 Task: Add Dietz & Watson Horseradish Cheddar Cheese to the cart.
Action: Mouse moved to (717, 268)
Screenshot: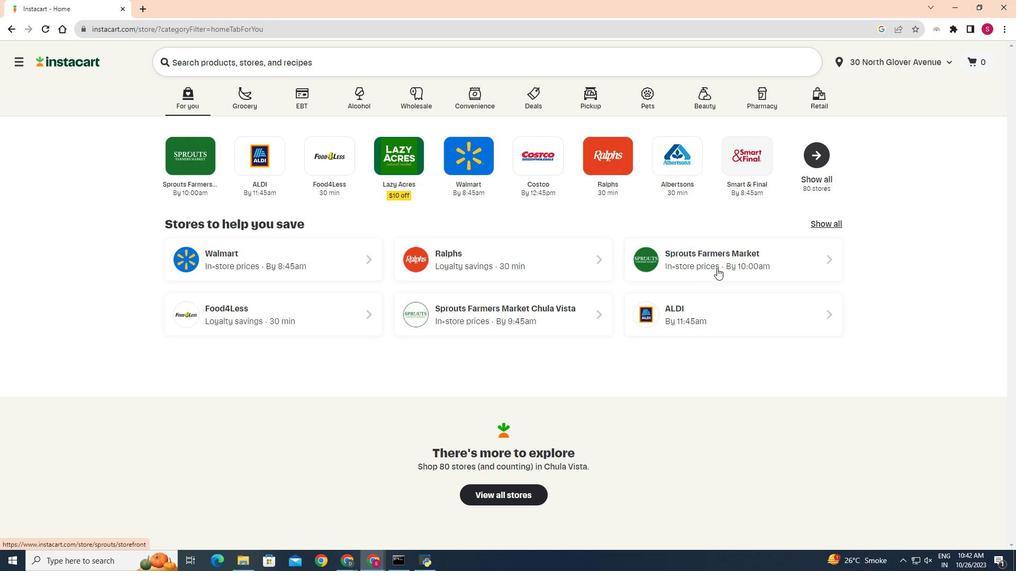 
Action: Mouse pressed left at (717, 268)
Screenshot: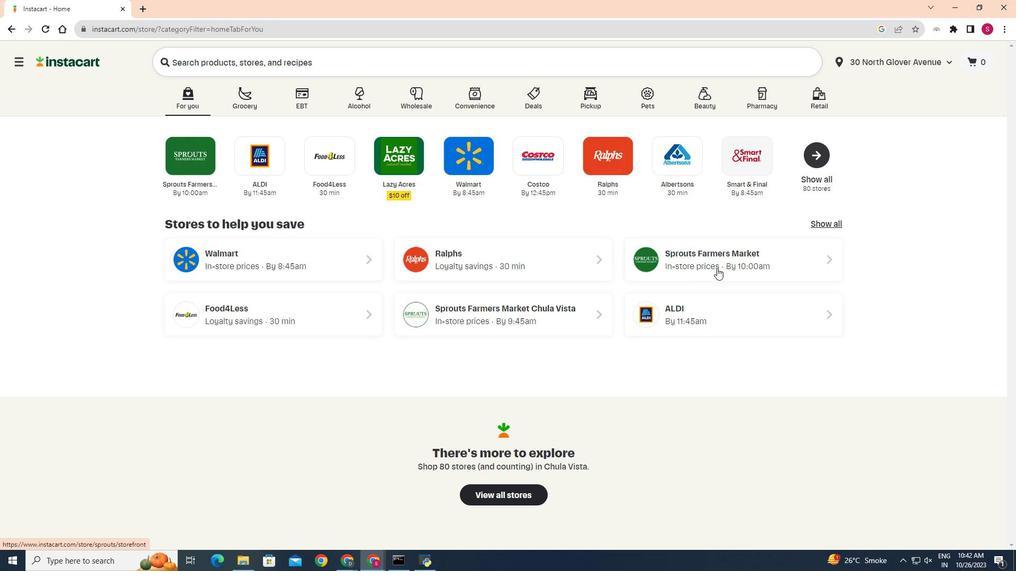 
Action: Mouse moved to (34, 480)
Screenshot: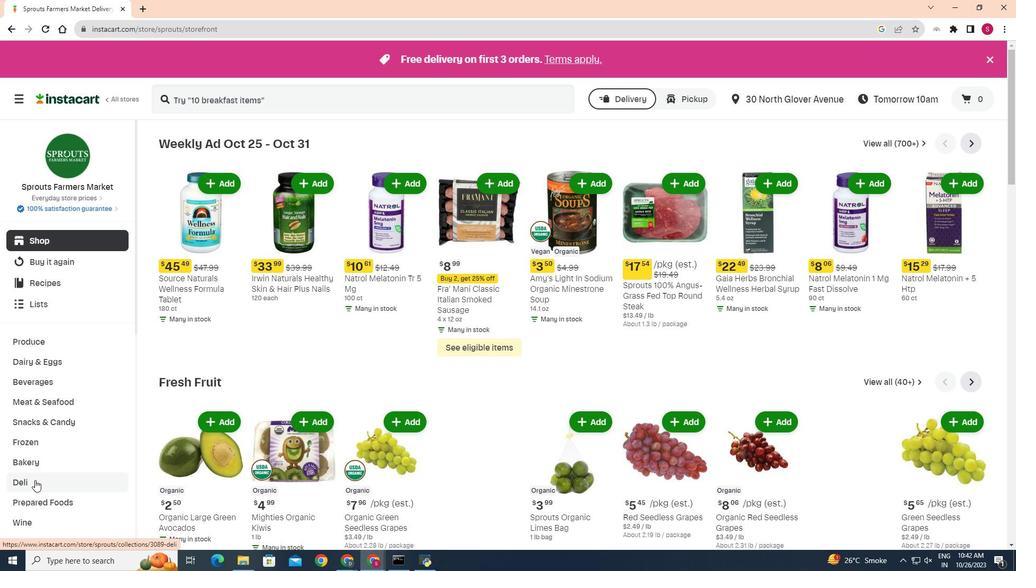 
Action: Mouse pressed left at (34, 480)
Screenshot: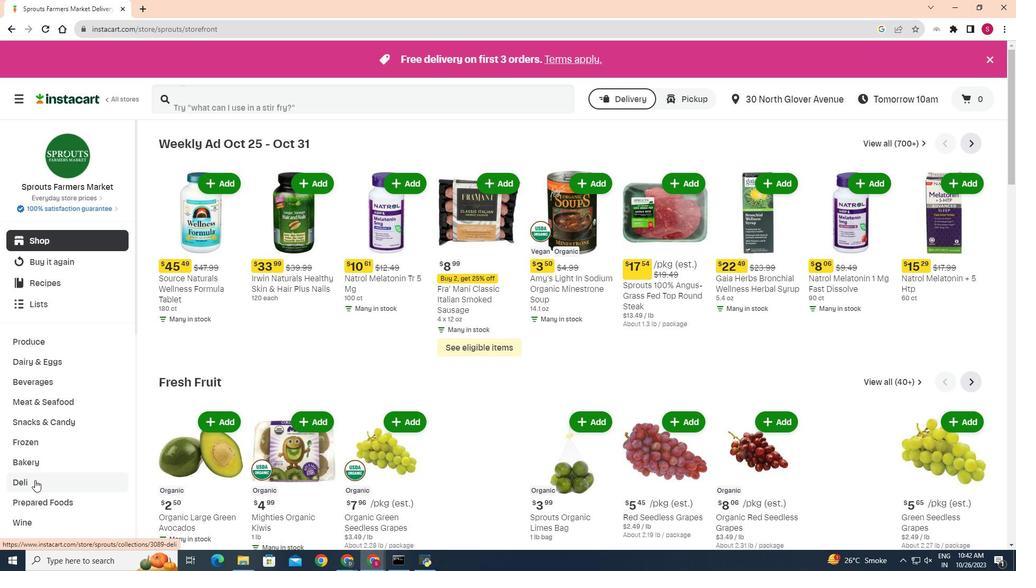 
Action: Mouse moved to (279, 165)
Screenshot: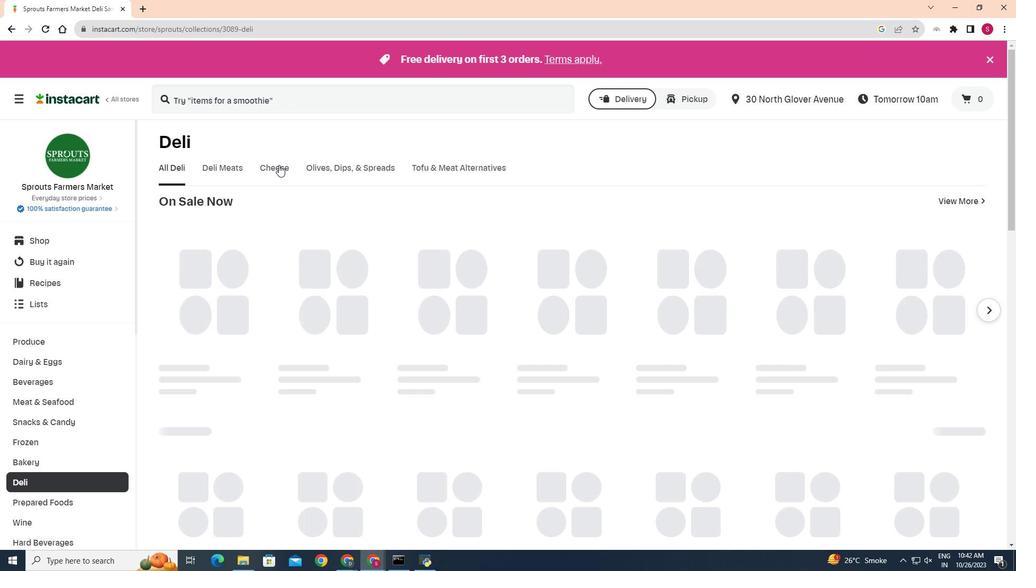 
Action: Mouse pressed left at (279, 165)
Screenshot: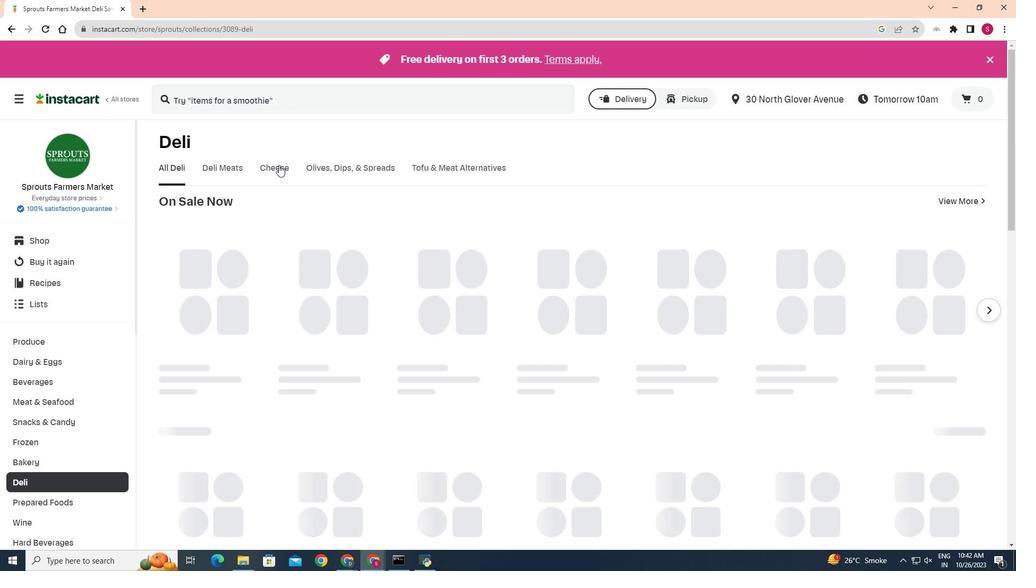 
Action: Mouse moved to (243, 212)
Screenshot: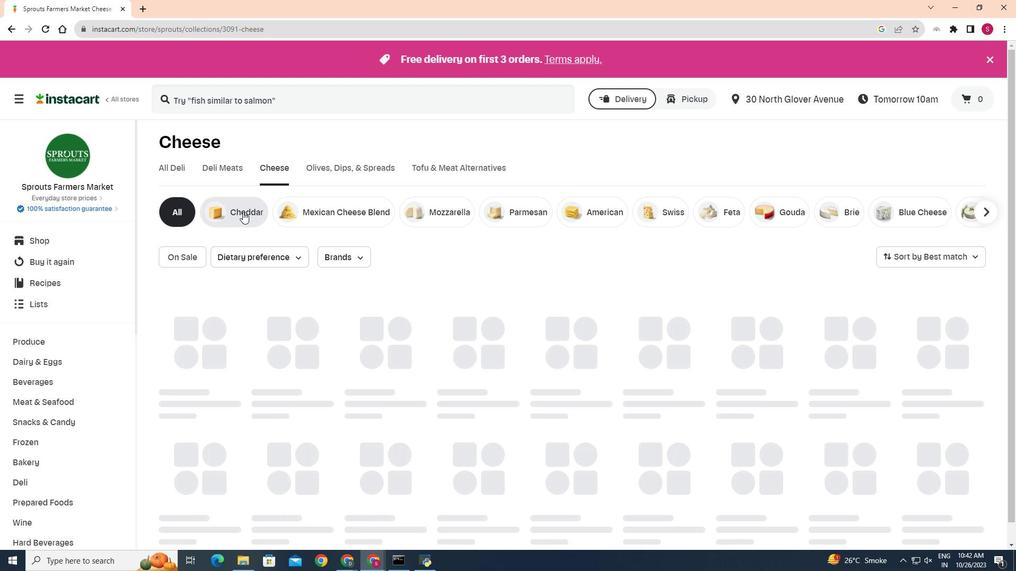 
Action: Mouse pressed left at (243, 212)
Screenshot: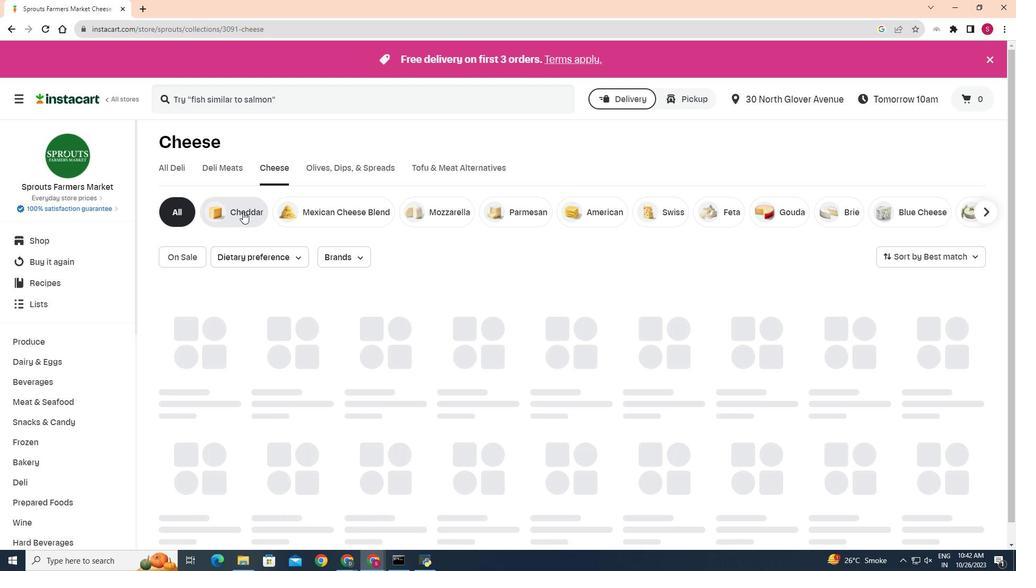 
Action: Mouse moved to (767, 308)
Screenshot: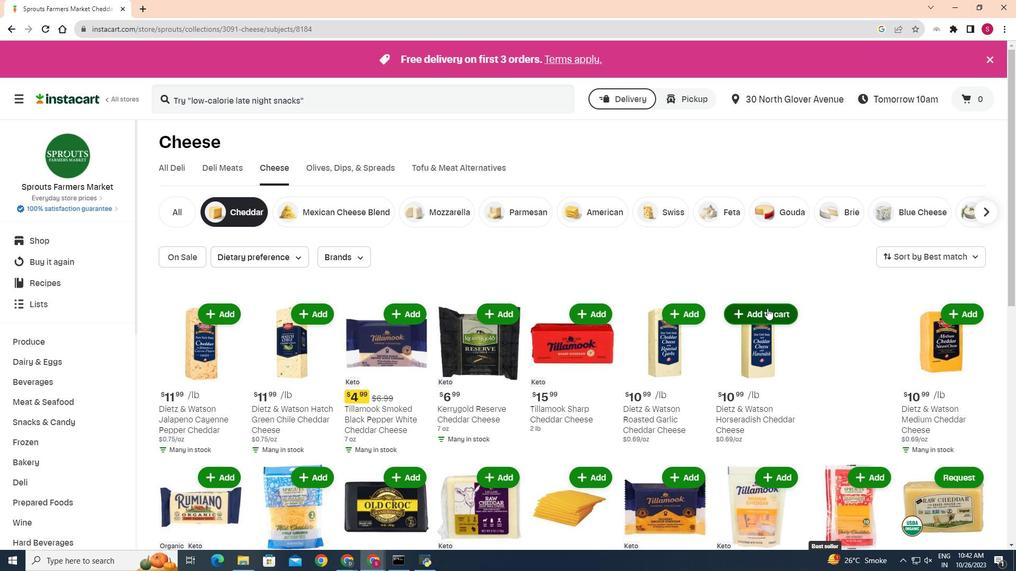 
Action: Mouse pressed left at (767, 308)
Screenshot: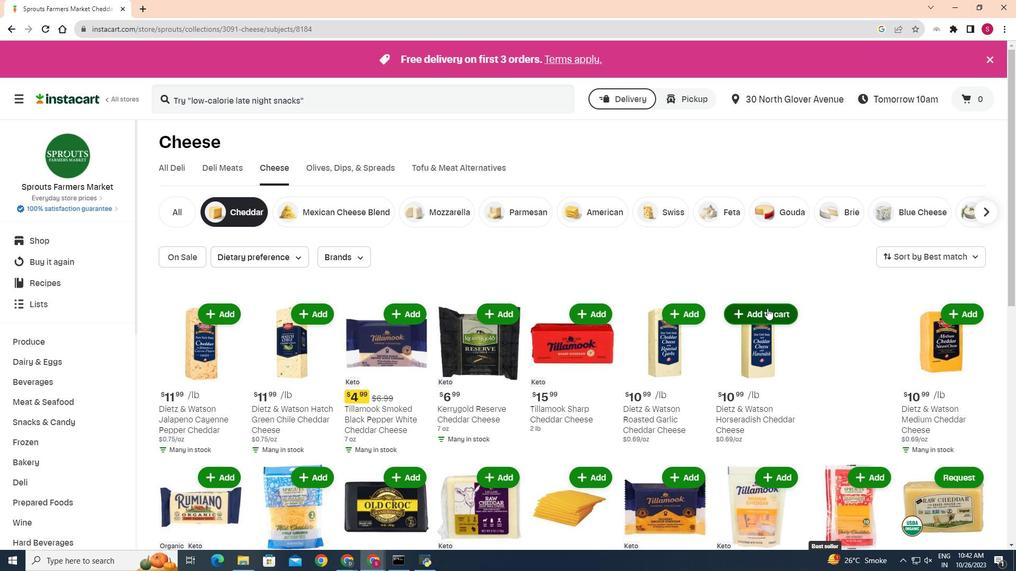 
Action: Mouse moved to (829, 343)
Screenshot: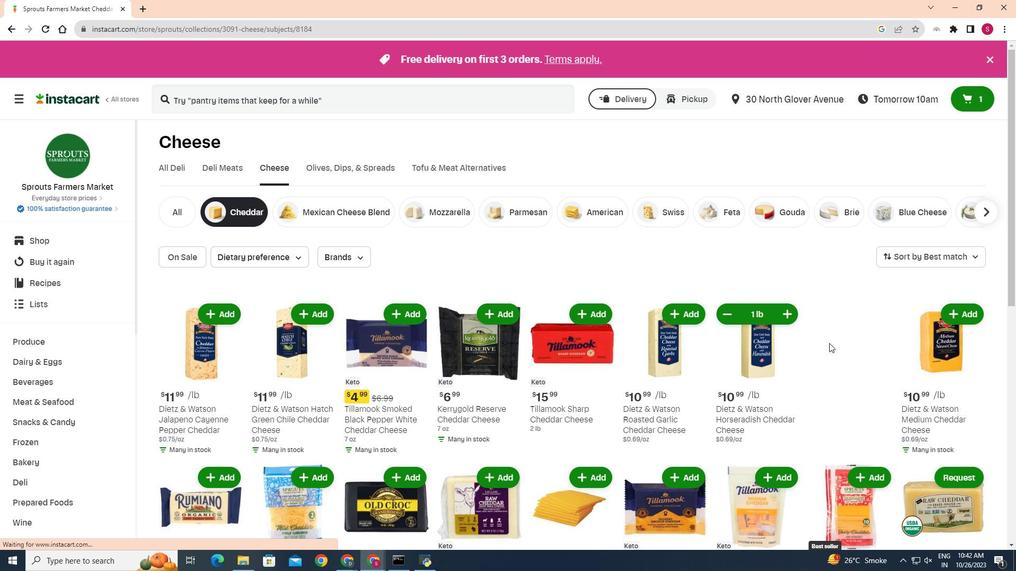 
